 Task: Add Sprouts Echinacea Goldenseal to the cart.
Action: Mouse pressed left at (19, 125)
Screenshot: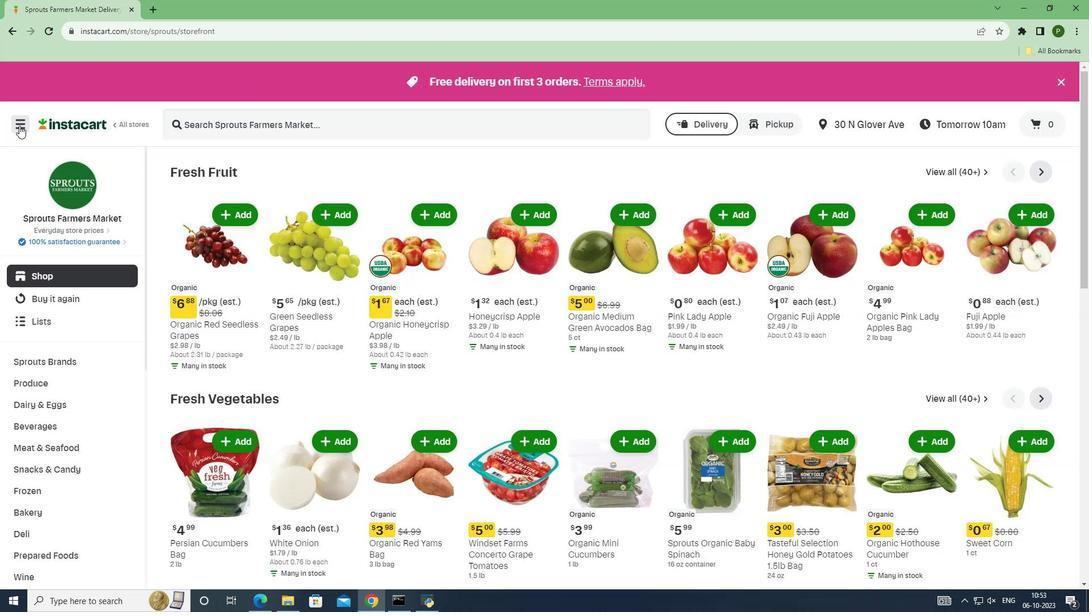 
Action: Mouse moved to (62, 293)
Screenshot: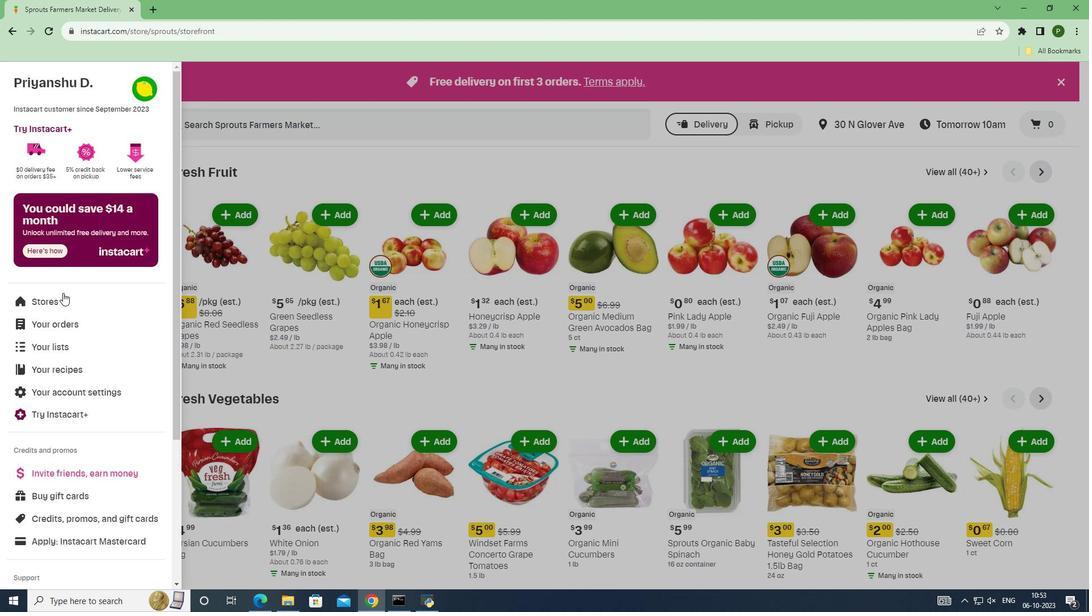 
Action: Mouse pressed left at (62, 293)
Screenshot: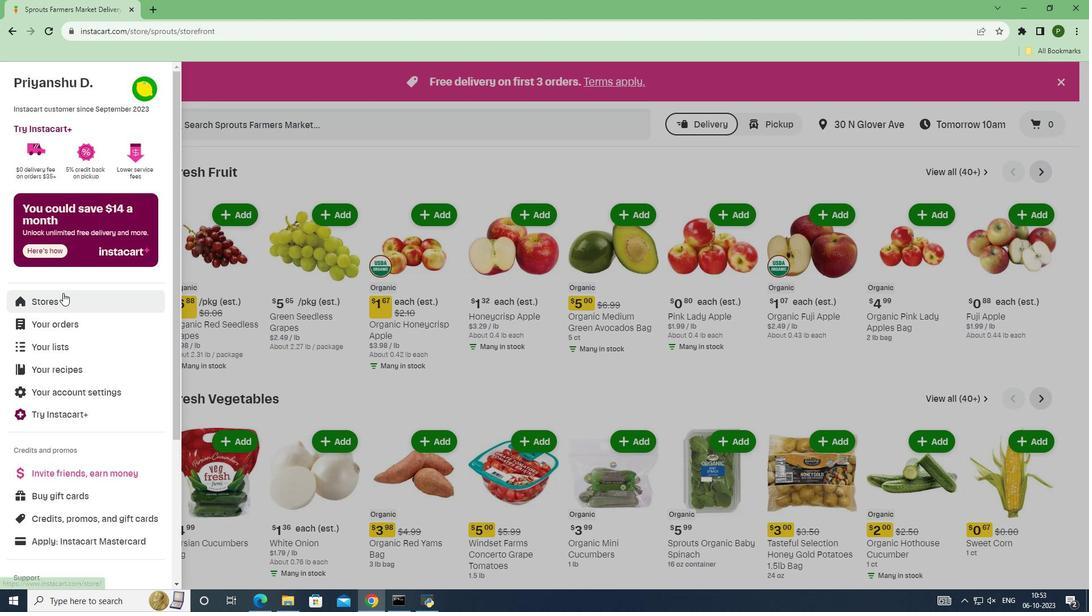 
Action: Mouse moved to (259, 135)
Screenshot: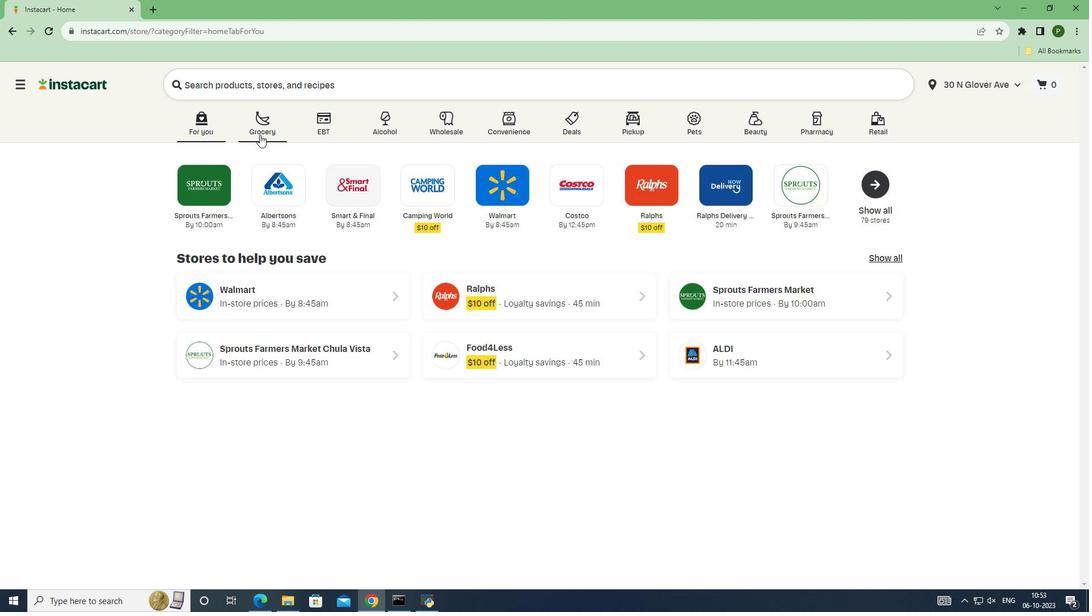 
Action: Mouse pressed left at (259, 135)
Screenshot: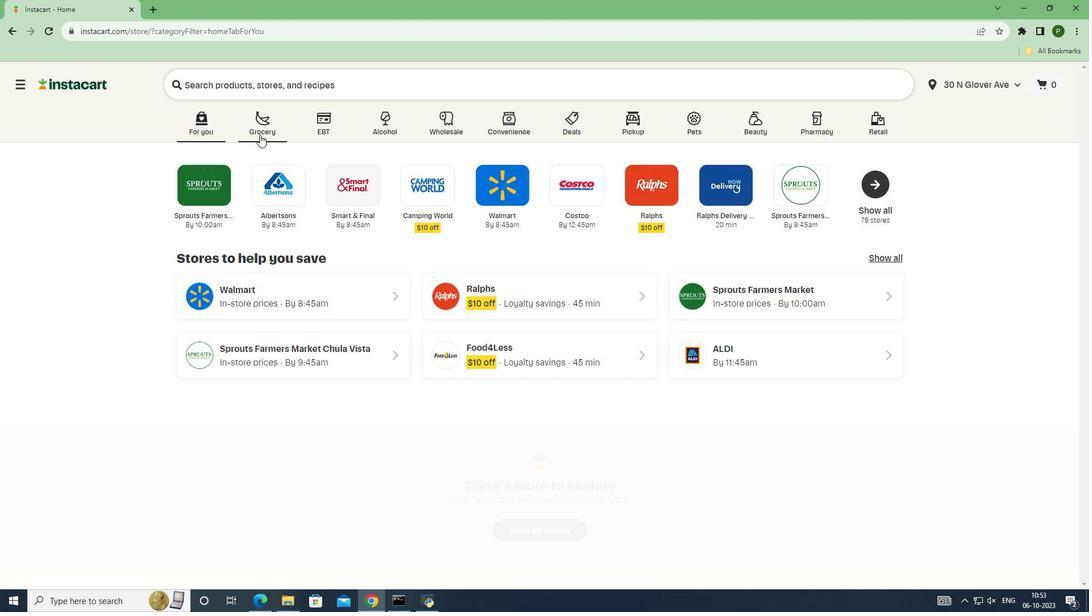 
Action: Mouse moved to (706, 256)
Screenshot: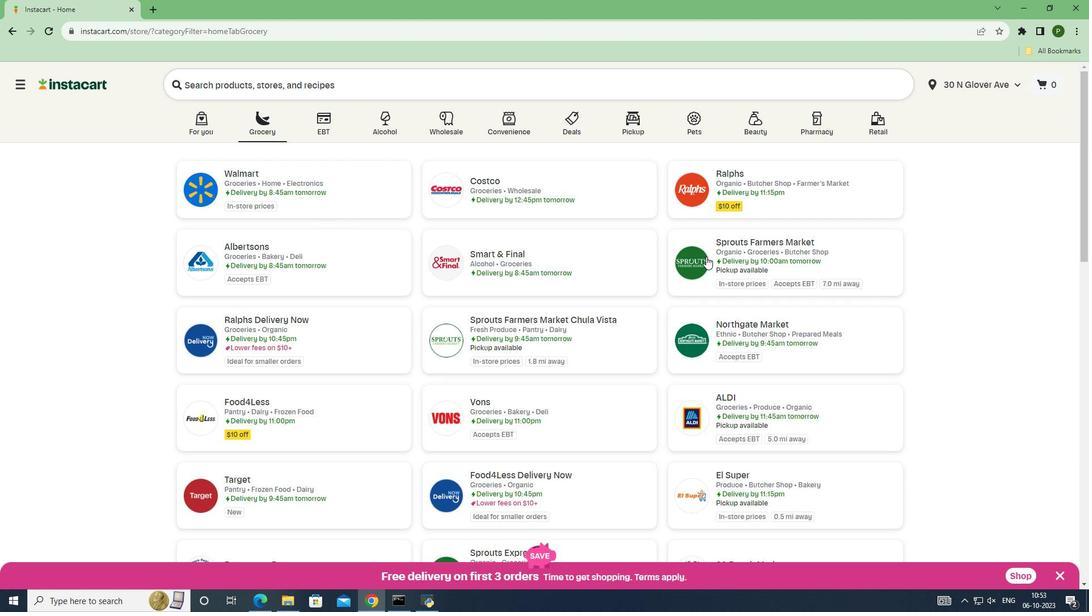 
Action: Mouse pressed left at (706, 256)
Screenshot: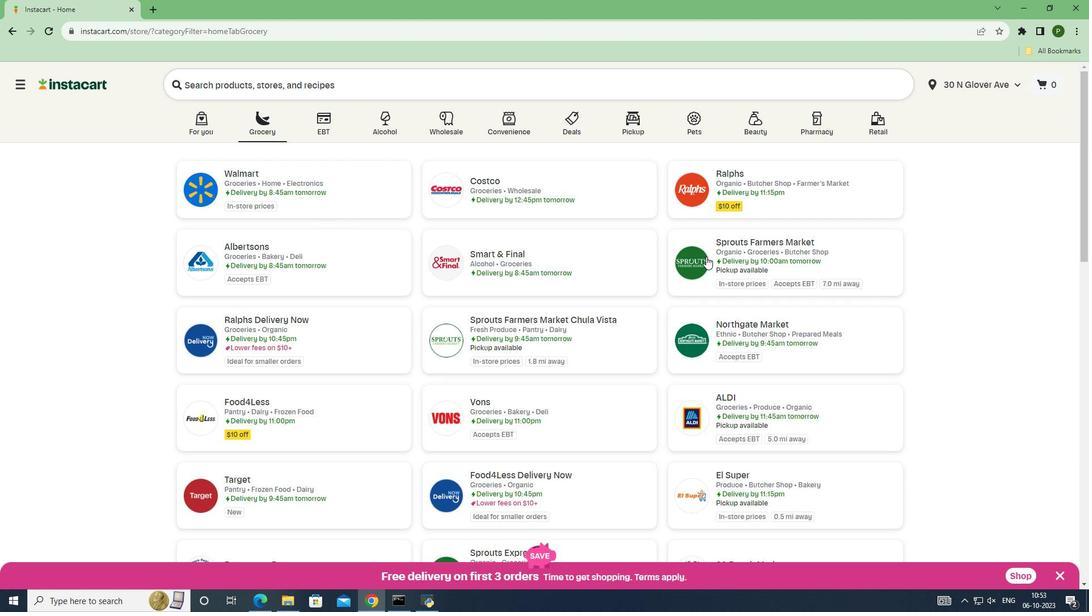 
Action: Mouse moved to (69, 366)
Screenshot: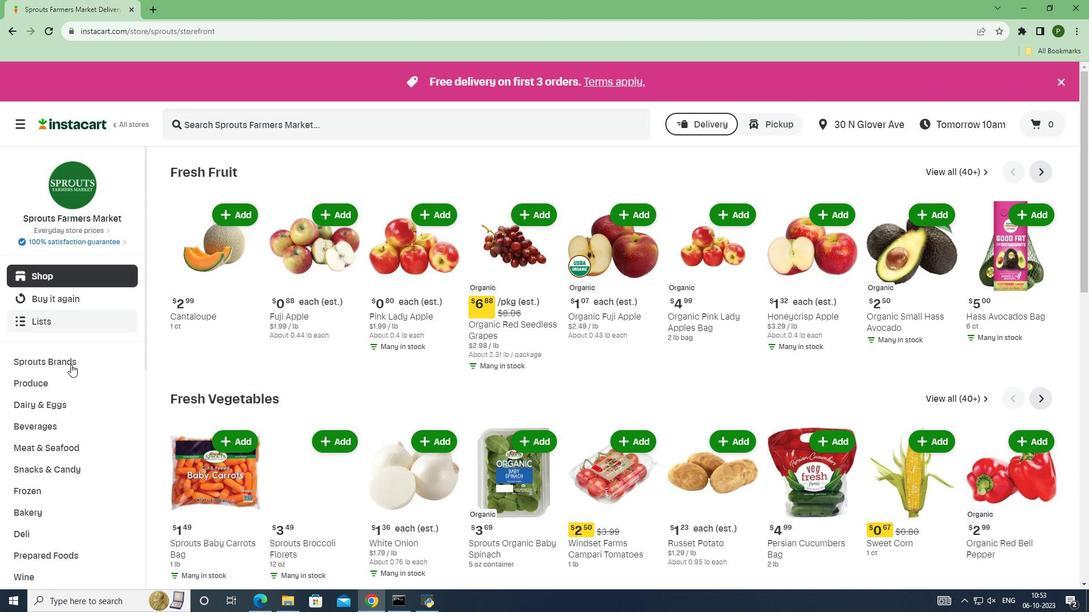 
Action: Mouse pressed left at (69, 366)
Screenshot: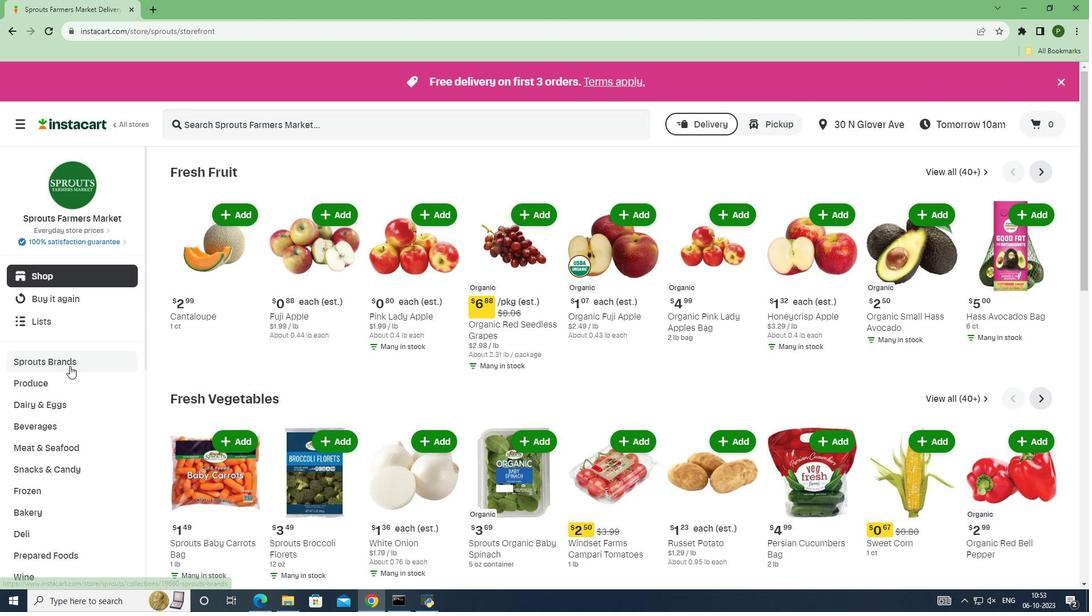 
Action: Mouse moved to (71, 512)
Screenshot: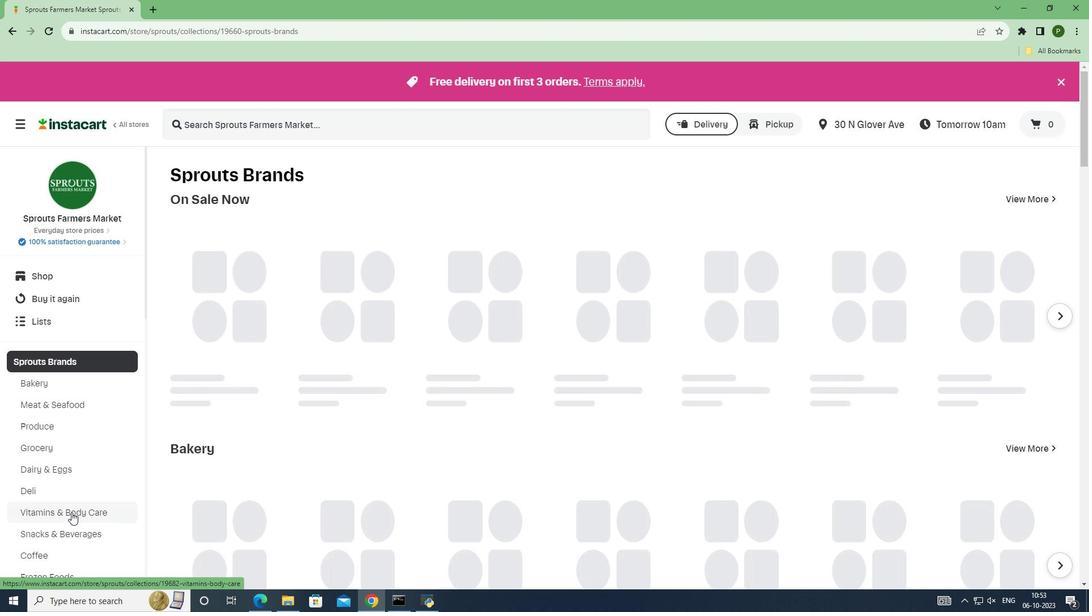 
Action: Mouse pressed left at (71, 512)
Screenshot: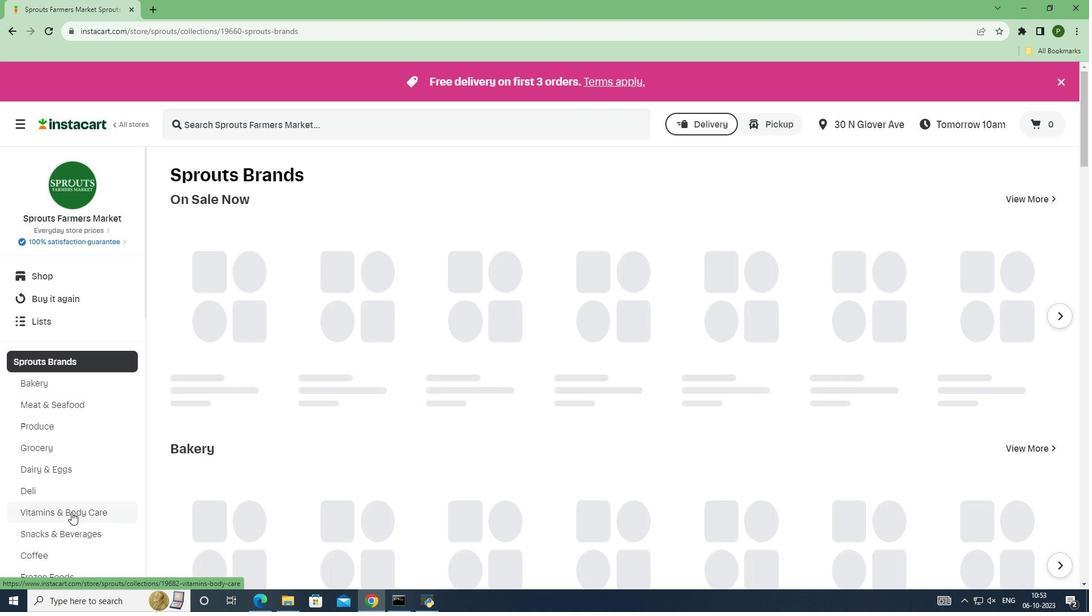 
Action: Mouse moved to (208, 127)
Screenshot: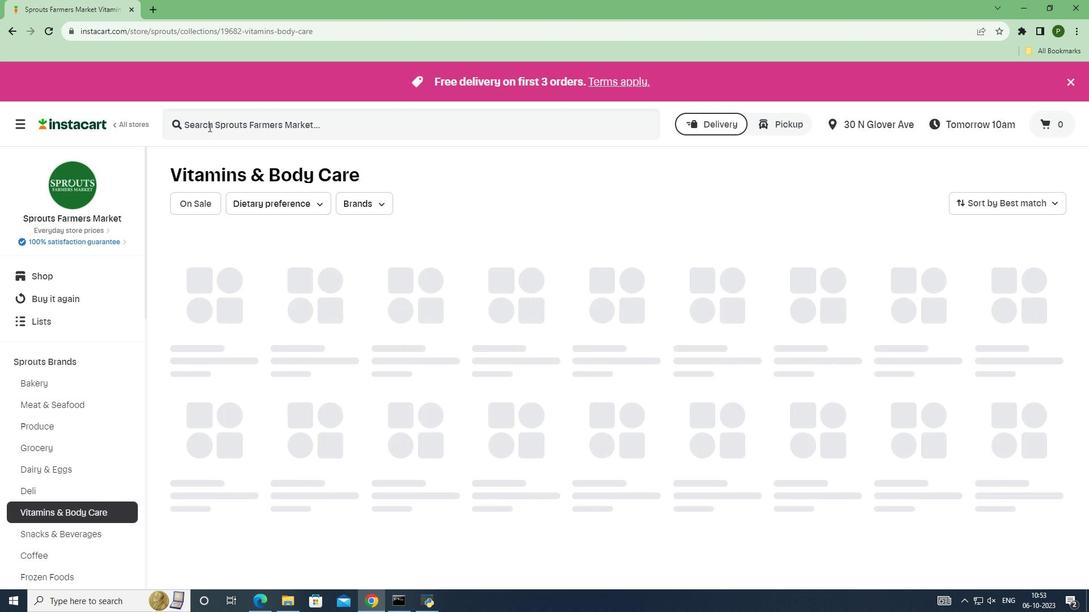 
Action: Mouse pressed left at (208, 127)
Screenshot: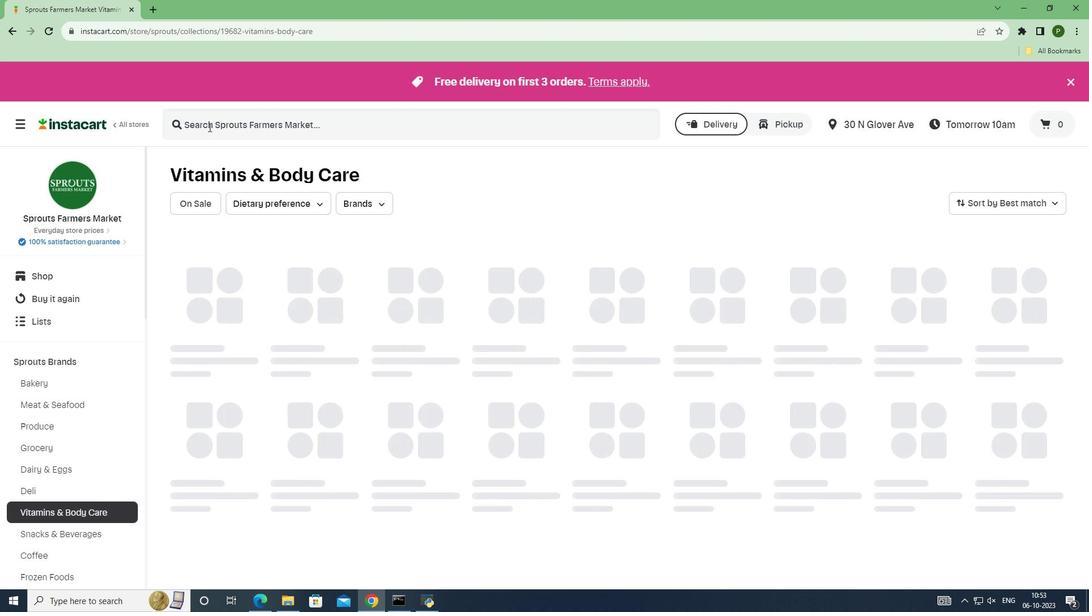 
Action: Key pressed <Key.caps_lock>S<Key.caps_lock>prouts<Key.space><Key.caps_lock>E<Key.caps_lock>chinacea<Key.space><Key.caps_lock>G<Key.caps_lock>oldeneal<Key.space><Key.enter>
Screenshot: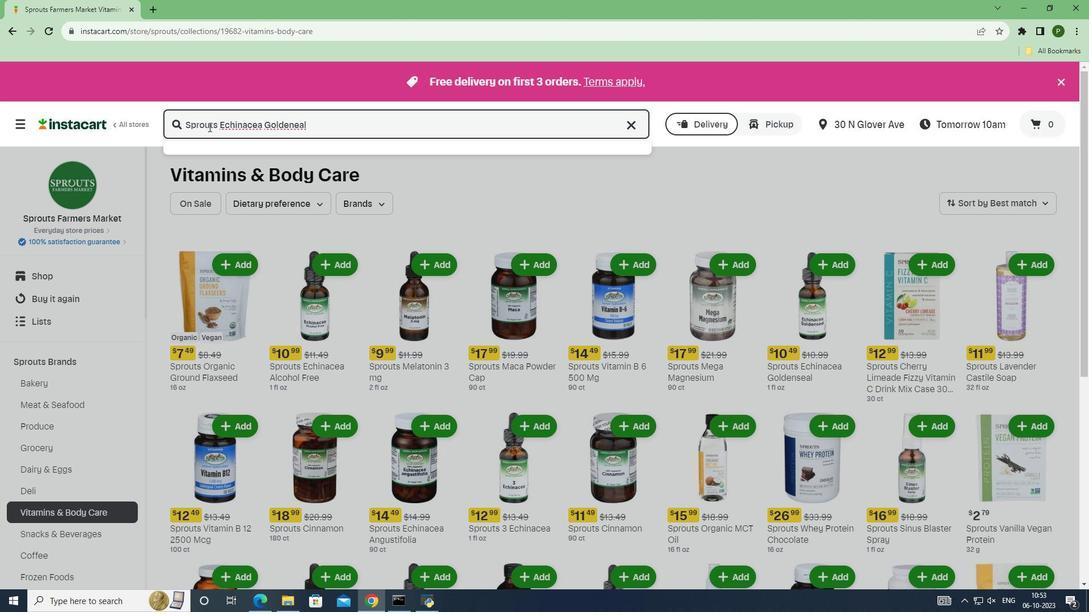 
Action: Mouse moved to (483, 244)
Screenshot: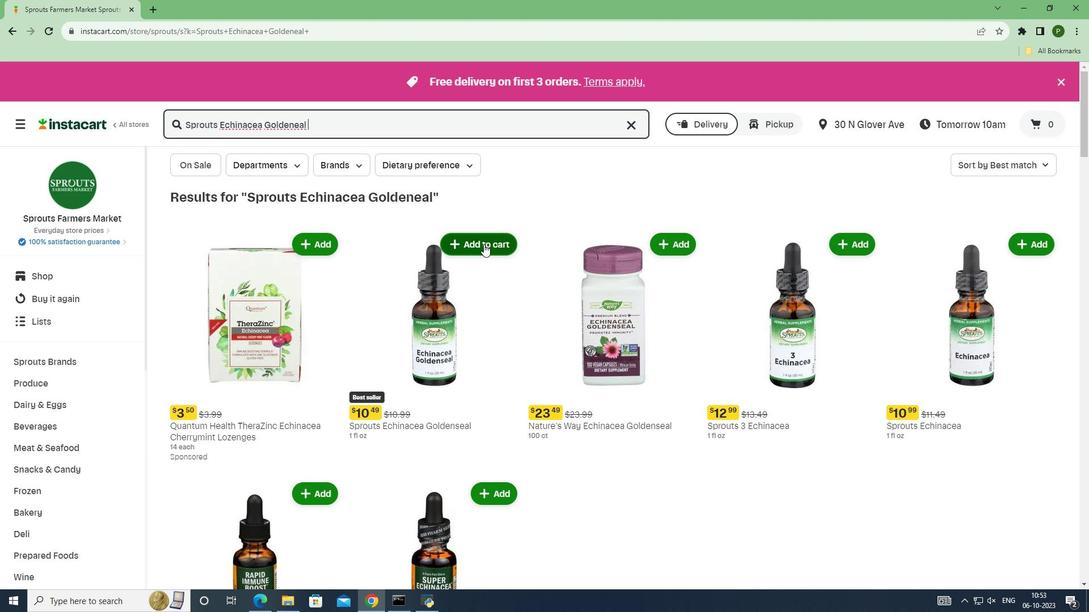 
Action: Mouse pressed left at (483, 244)
Screenshot: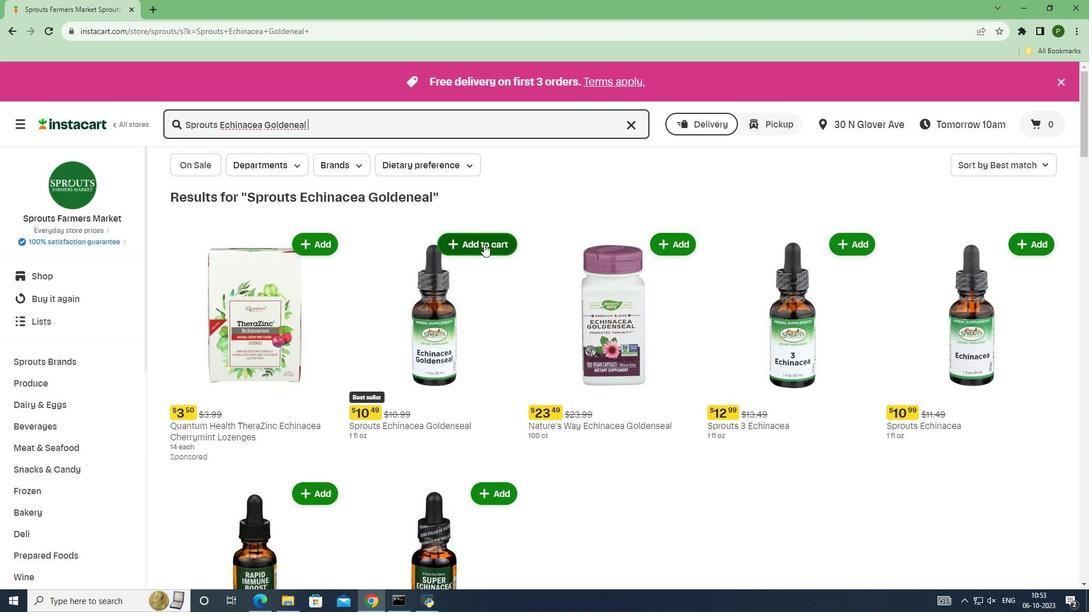 
Action: Mouse moved to (500, 297)
Screenshot: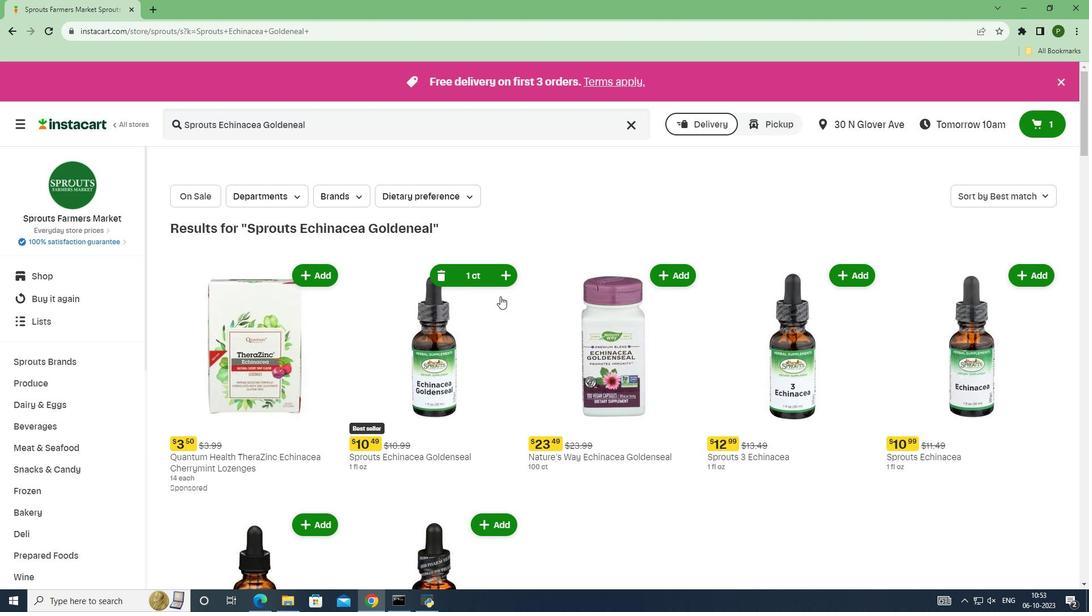 
